 Task: Horizontally align the page to the left.
Action: Mouse moved to (56, 128)
Screenshot: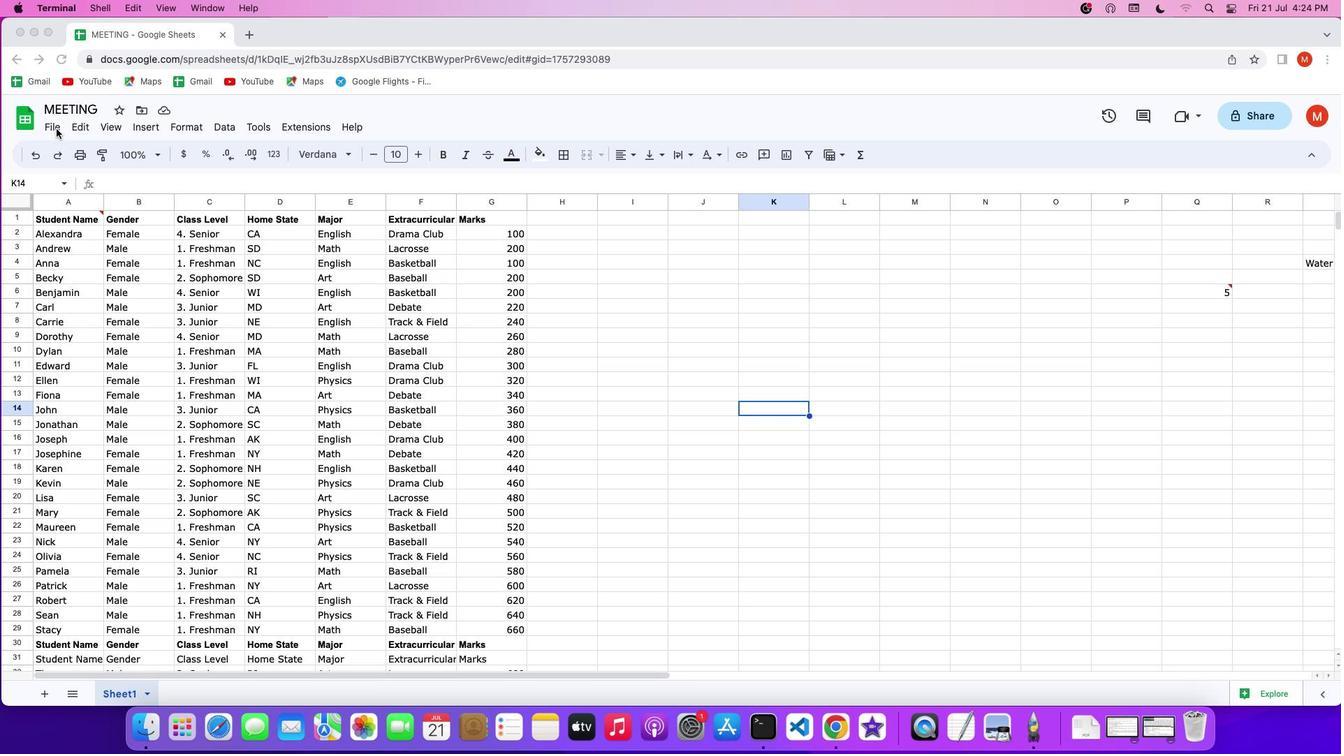 
Action: Mouse pressed left at (56, 128)
Screenshot: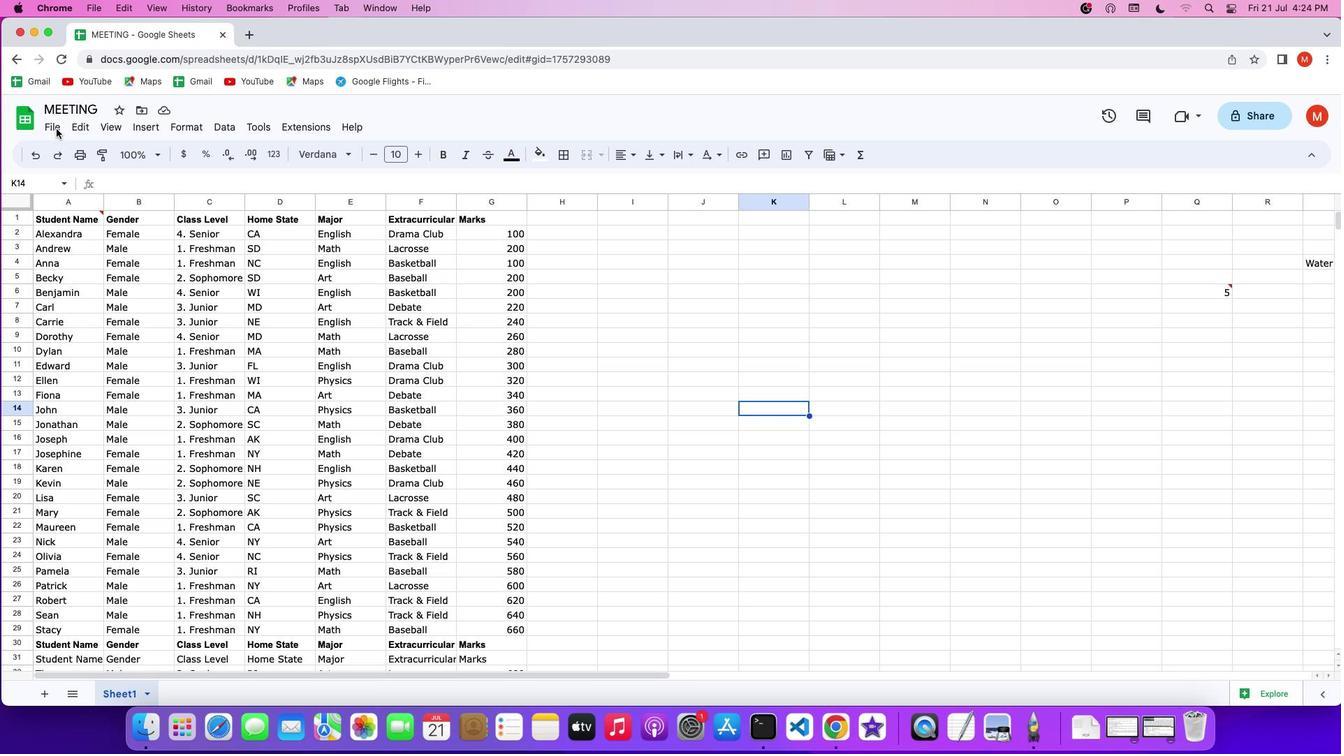 
Action: Mouse pressed left at (56, 128)
Screenshot: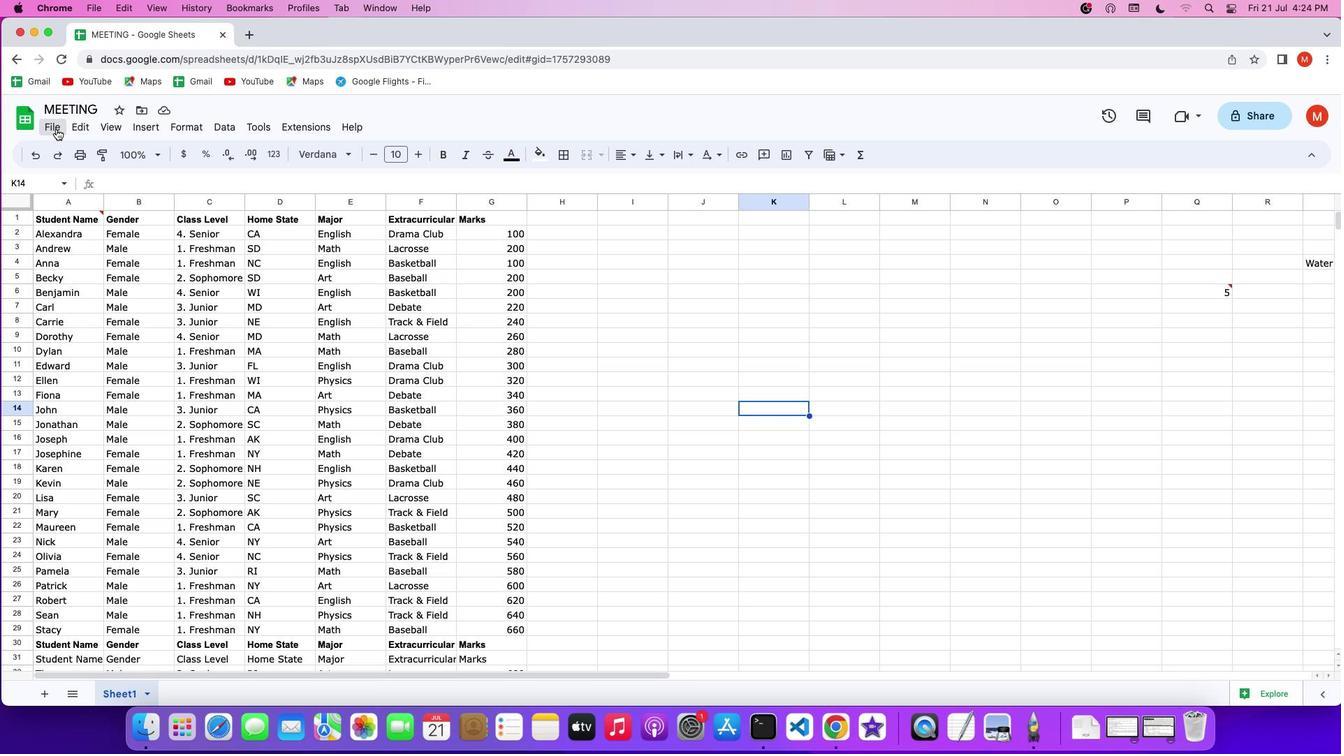 
Action: Mouse pressed left at (56, 128)
Screenshot: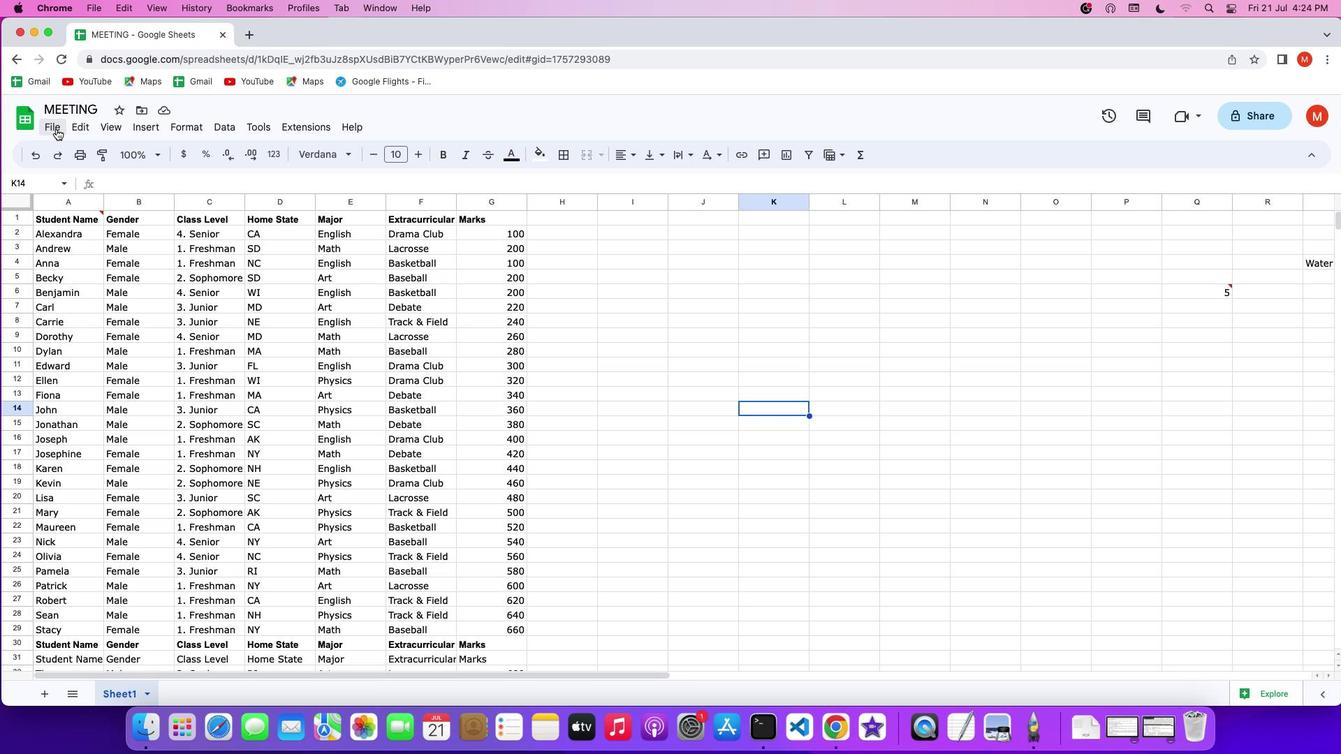 
Action: Mouse moved to (56, 540)
Screenshot: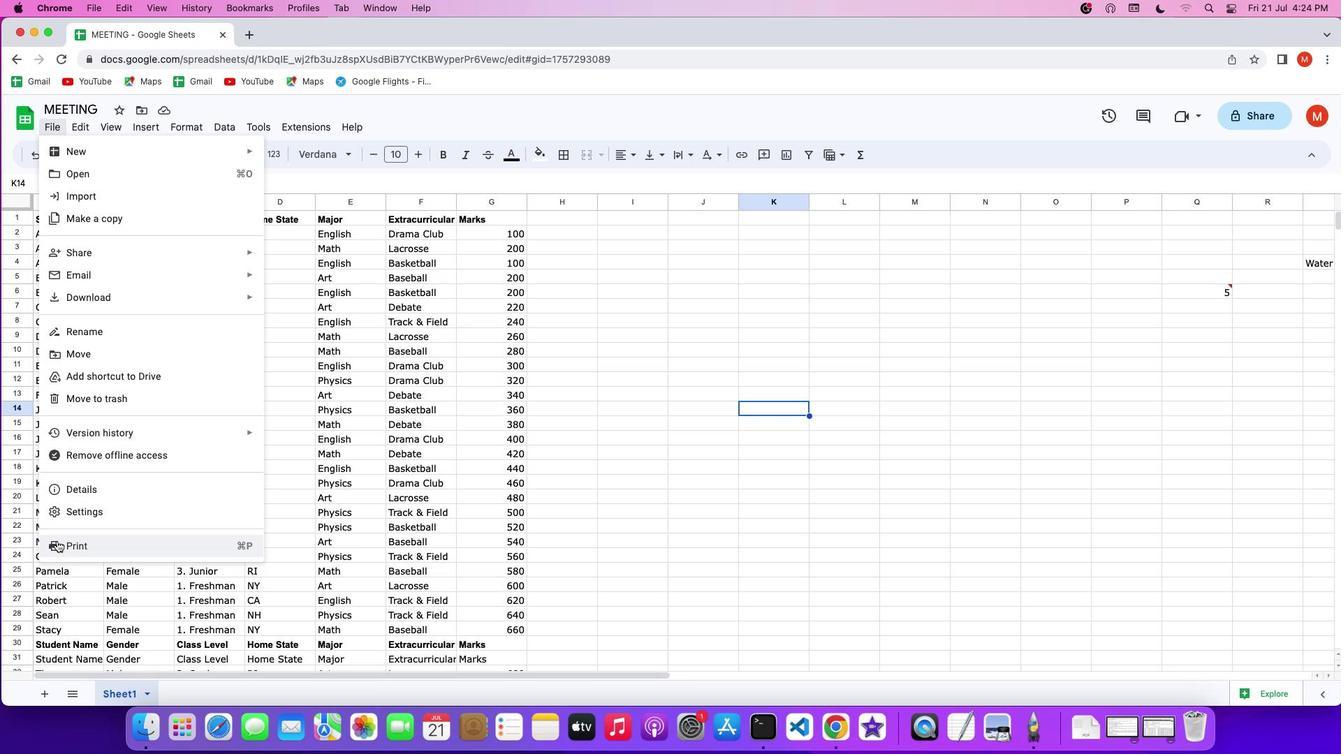 
Action: Mouse pressed left at (56, 540)
Screenshot: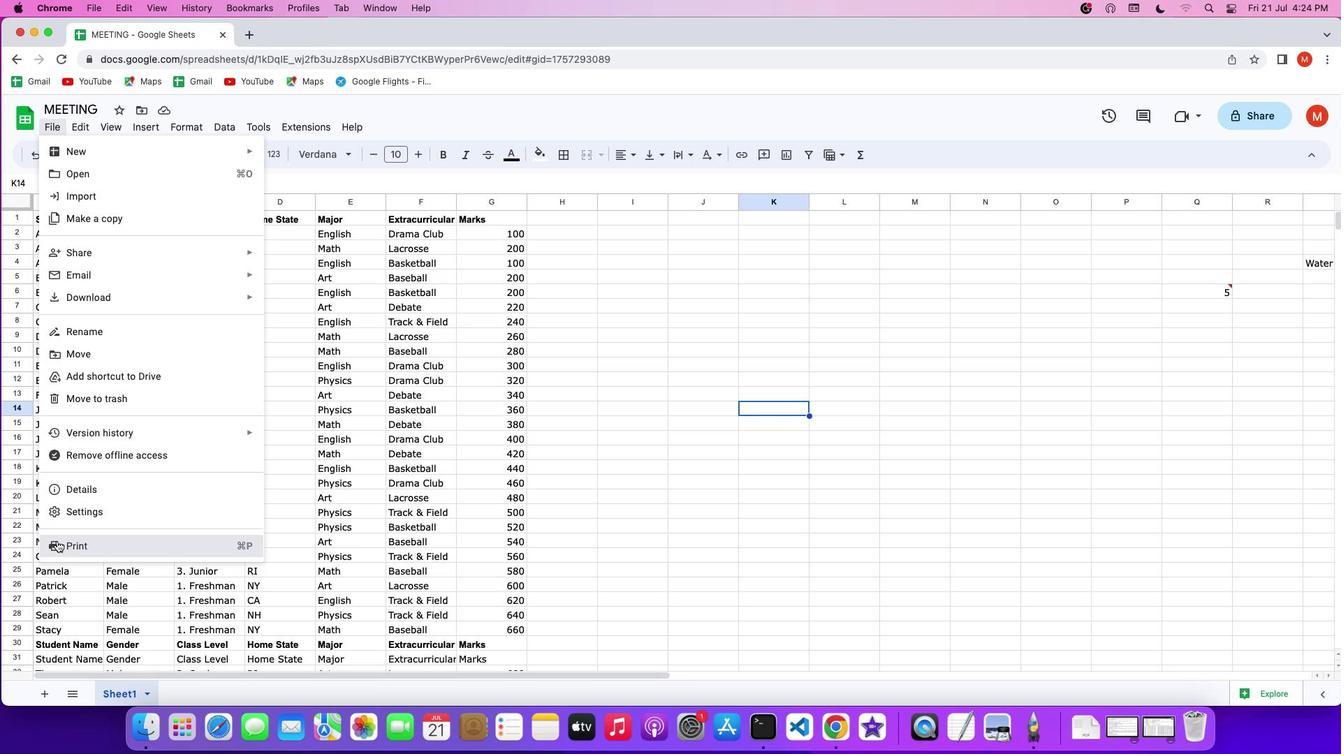 
Action: Mouse moved to (1323, 474)
Screenshot: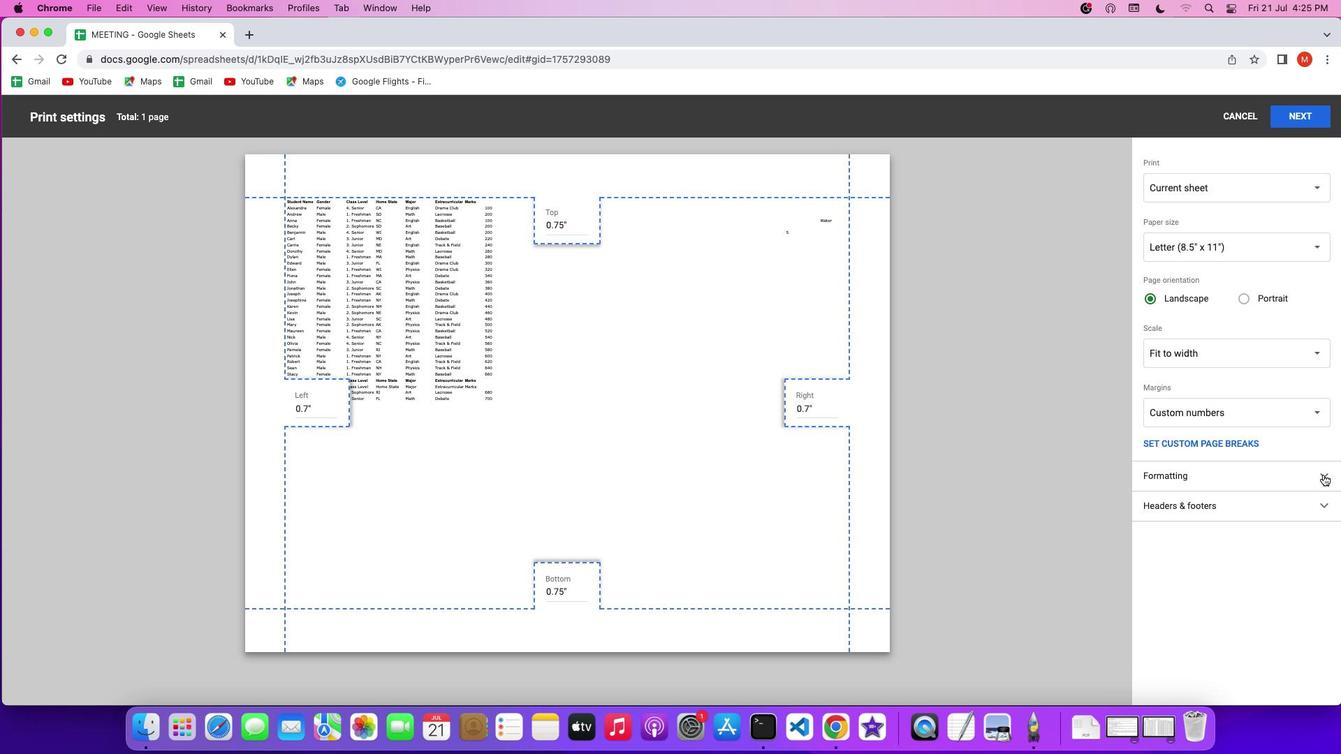 
Action: Mouse pressed left at (1323, 474)
Screenshot: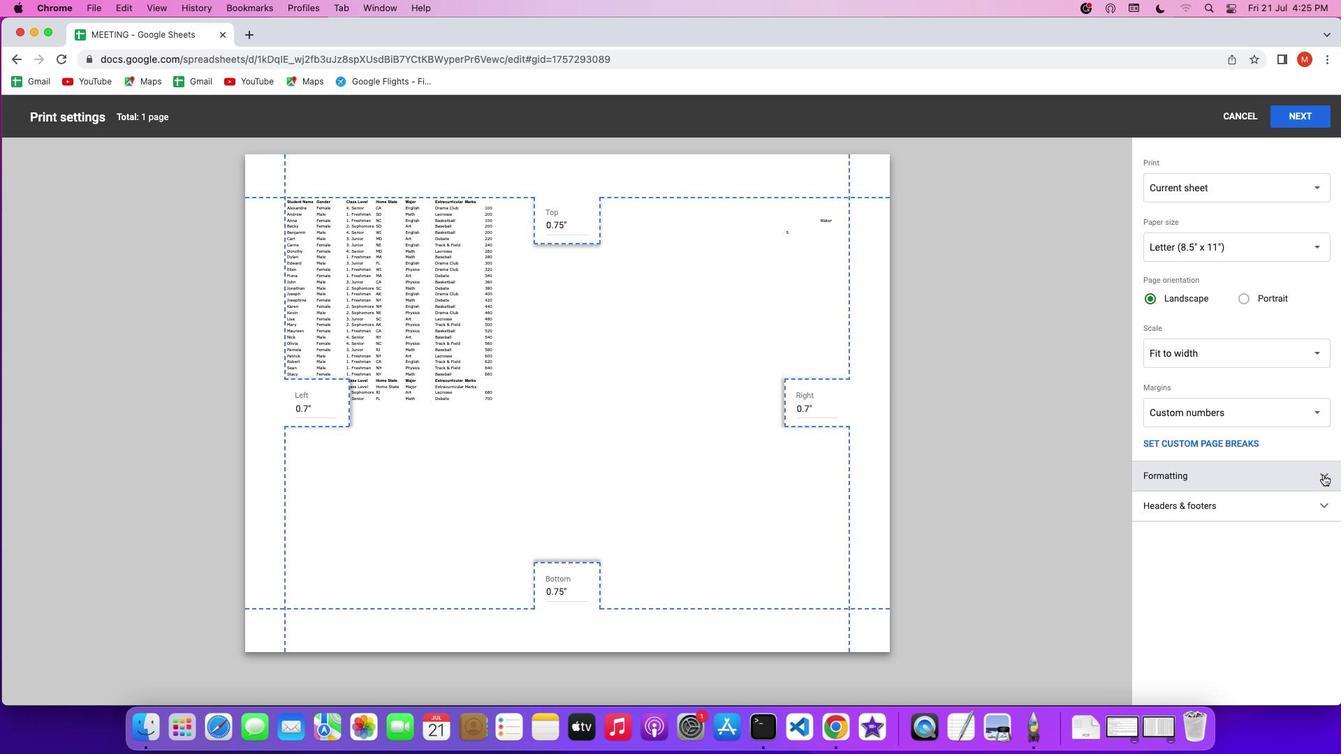 
Action: Mouse moved to (1261, 546)
Screenshot: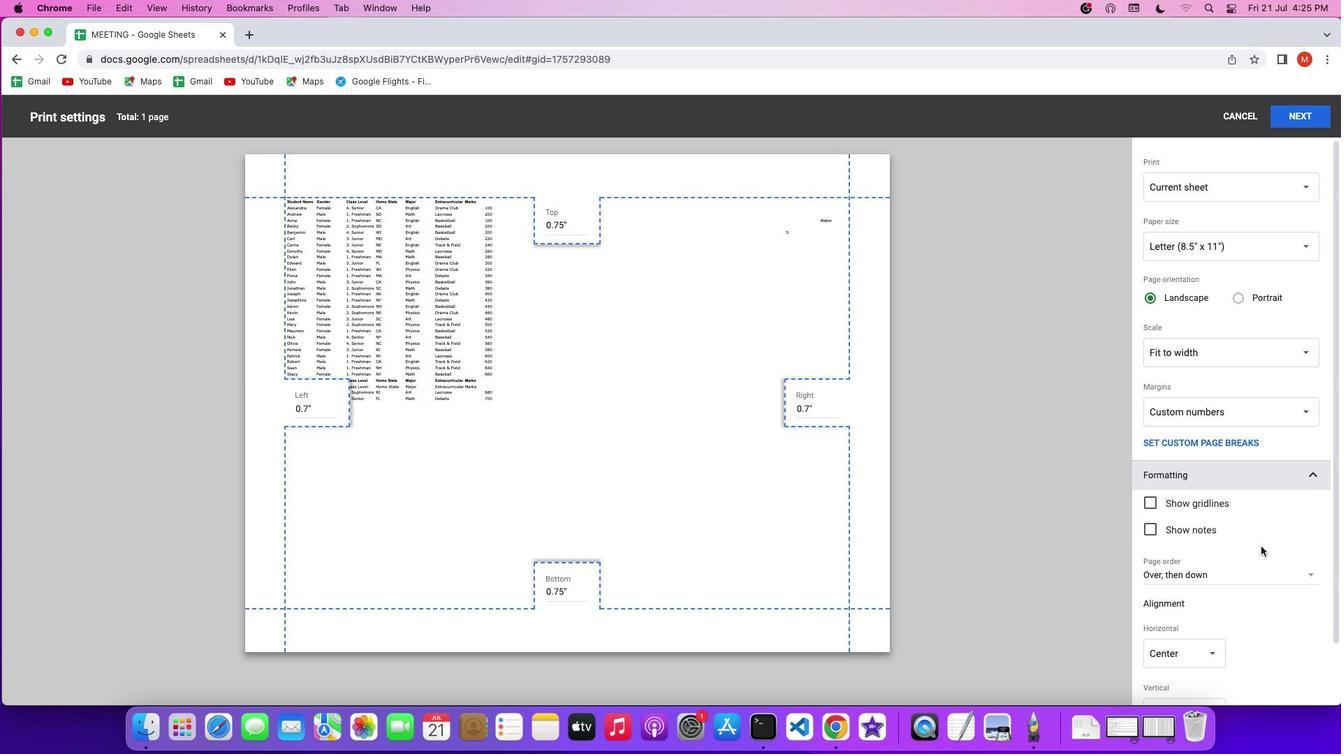 
Action: Mouse scrolled (1261, 546) with delta (0, 0)
Screenshot: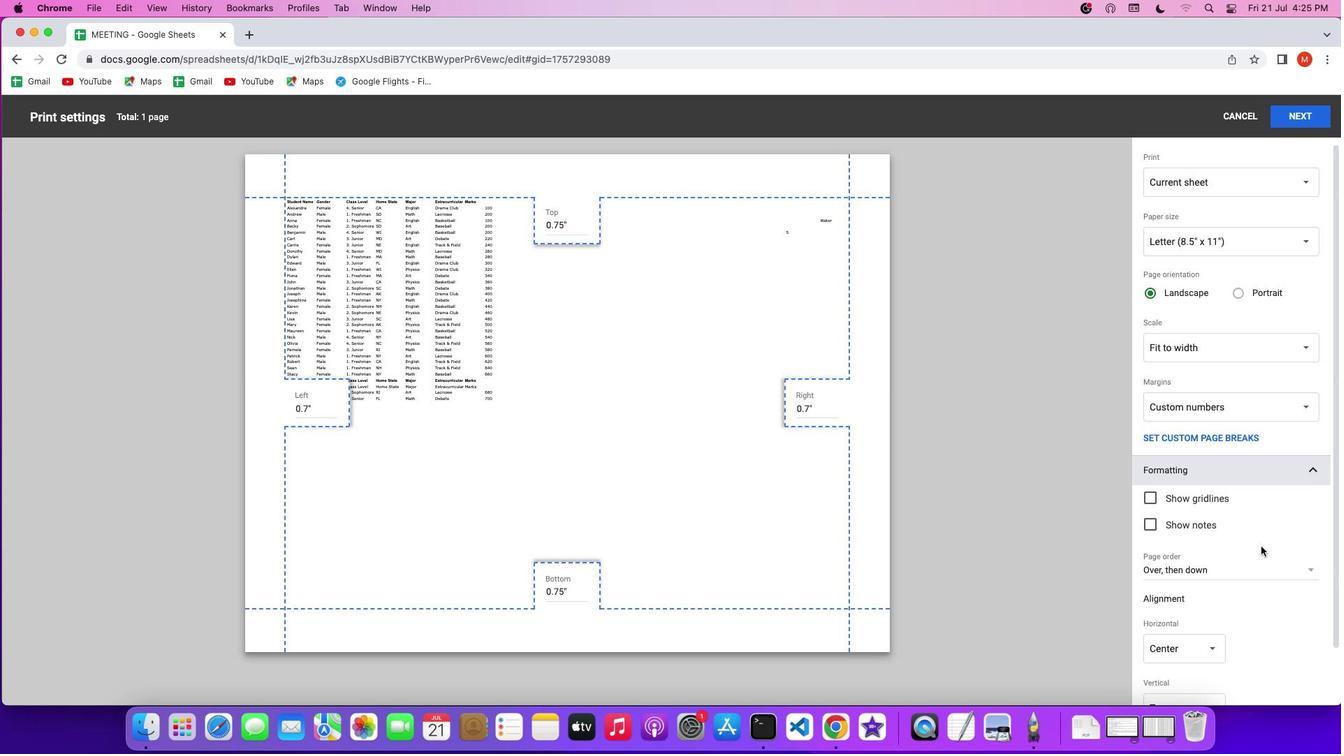 
Action: Mouse scrolled (1261, 546) with delta (0, 0)
Screenshot: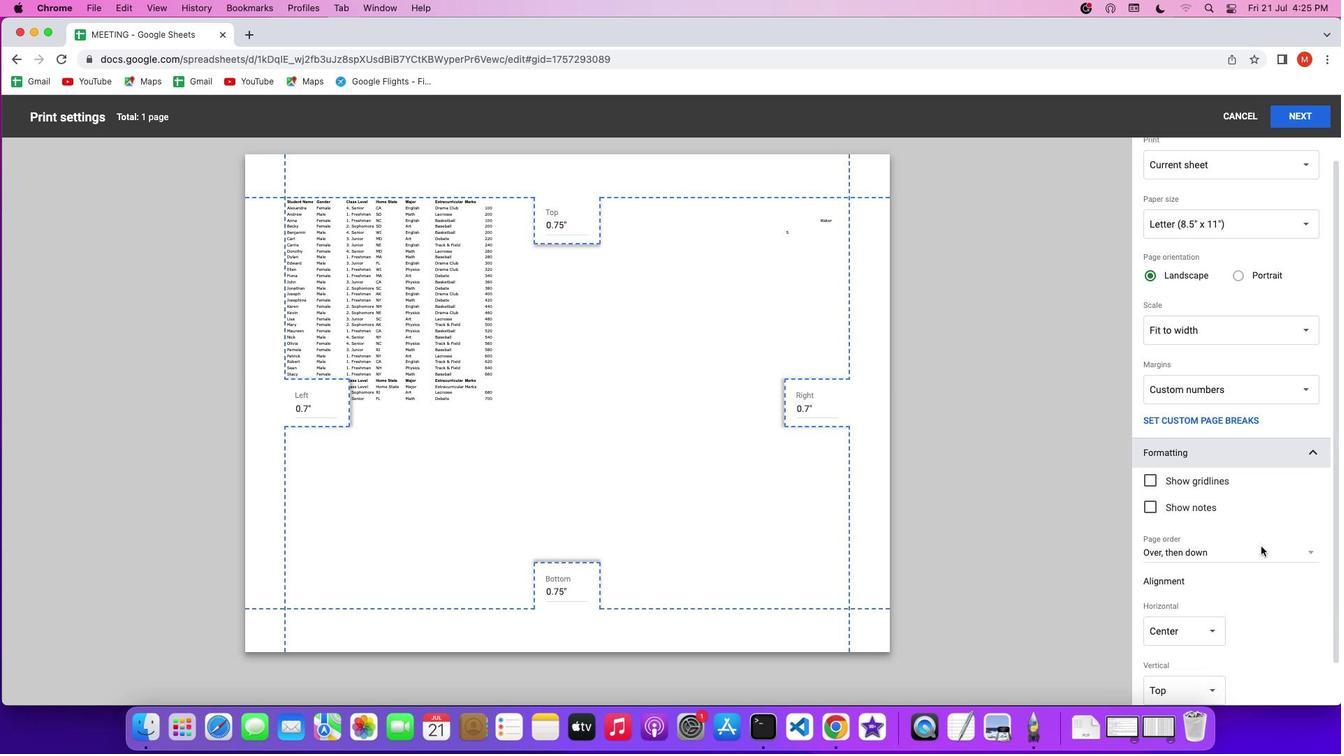 
Action: Mouse scrolled (1261, 546) with delta (0, 0)
Screenshot: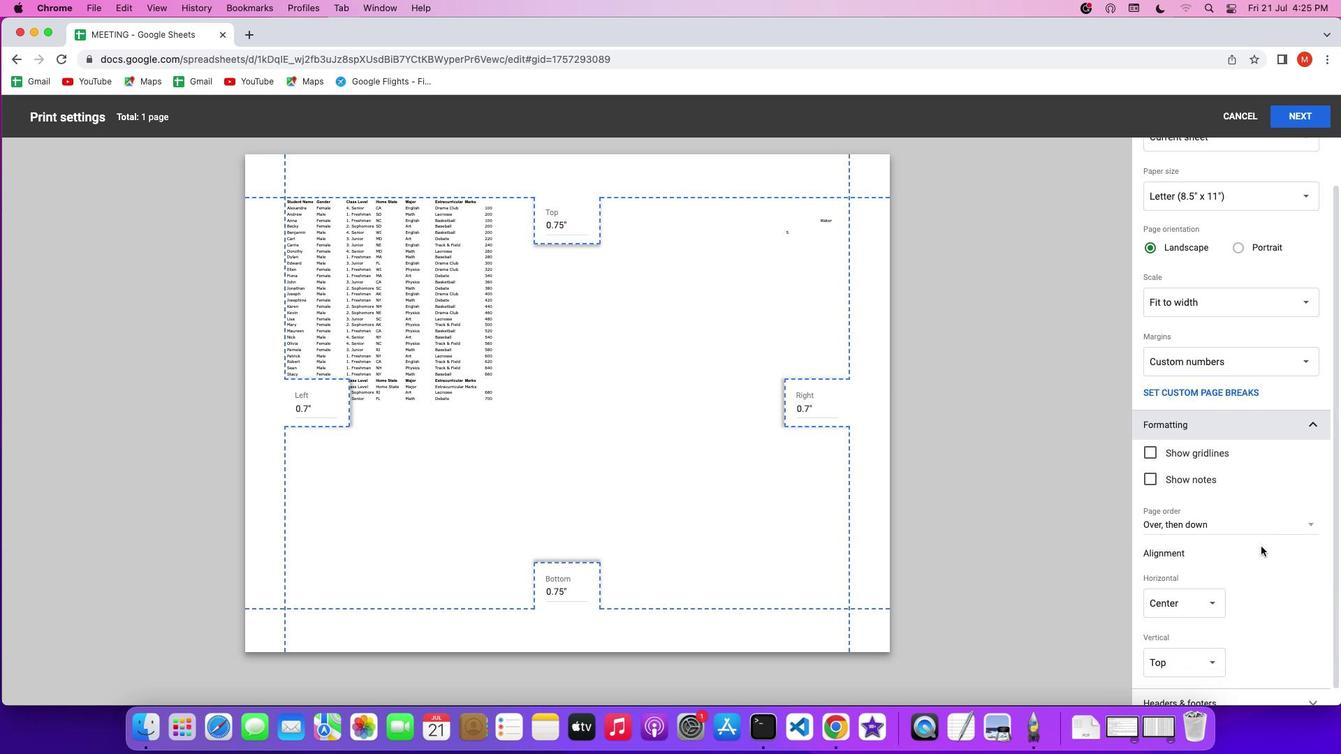 
Action: Mouse scrolled (1261, 546) with delta (0, 0)
Screenshot: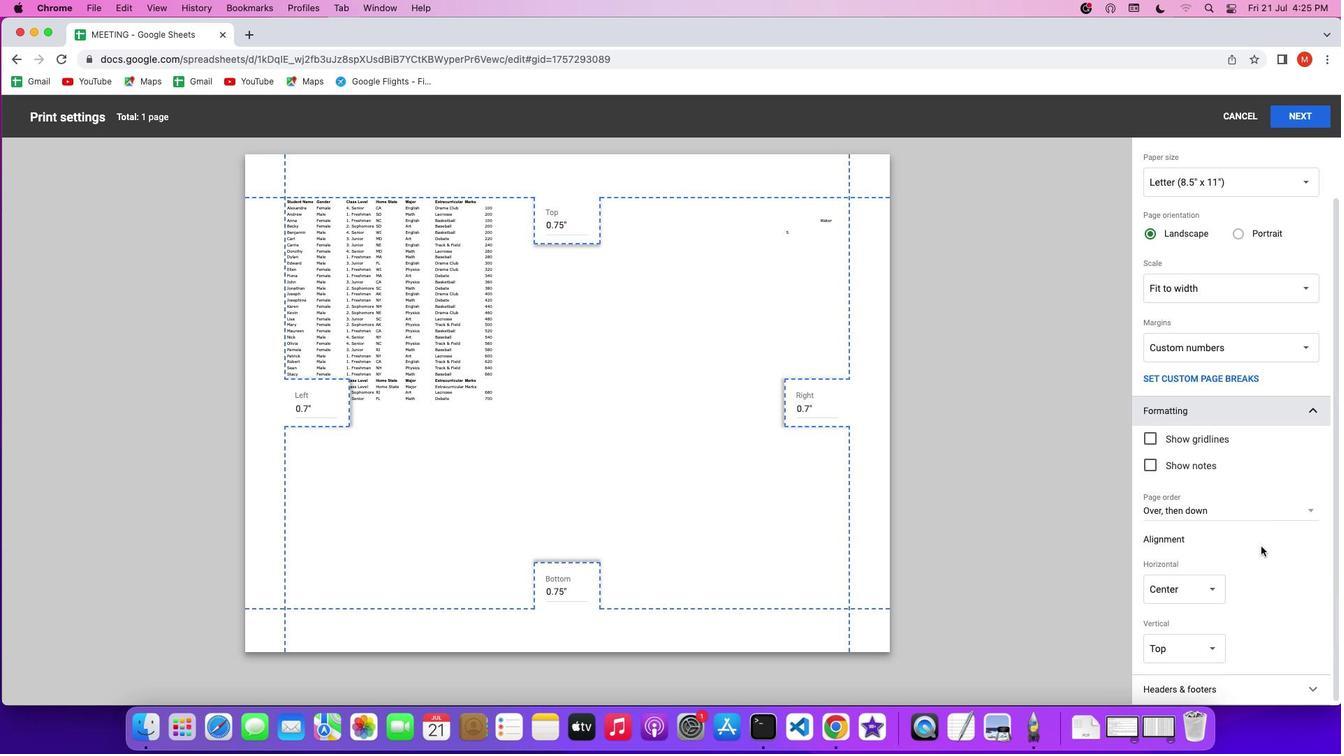 
Action: Mouse scrolled (1261, 546) with delta (0, 0)
Screenshot: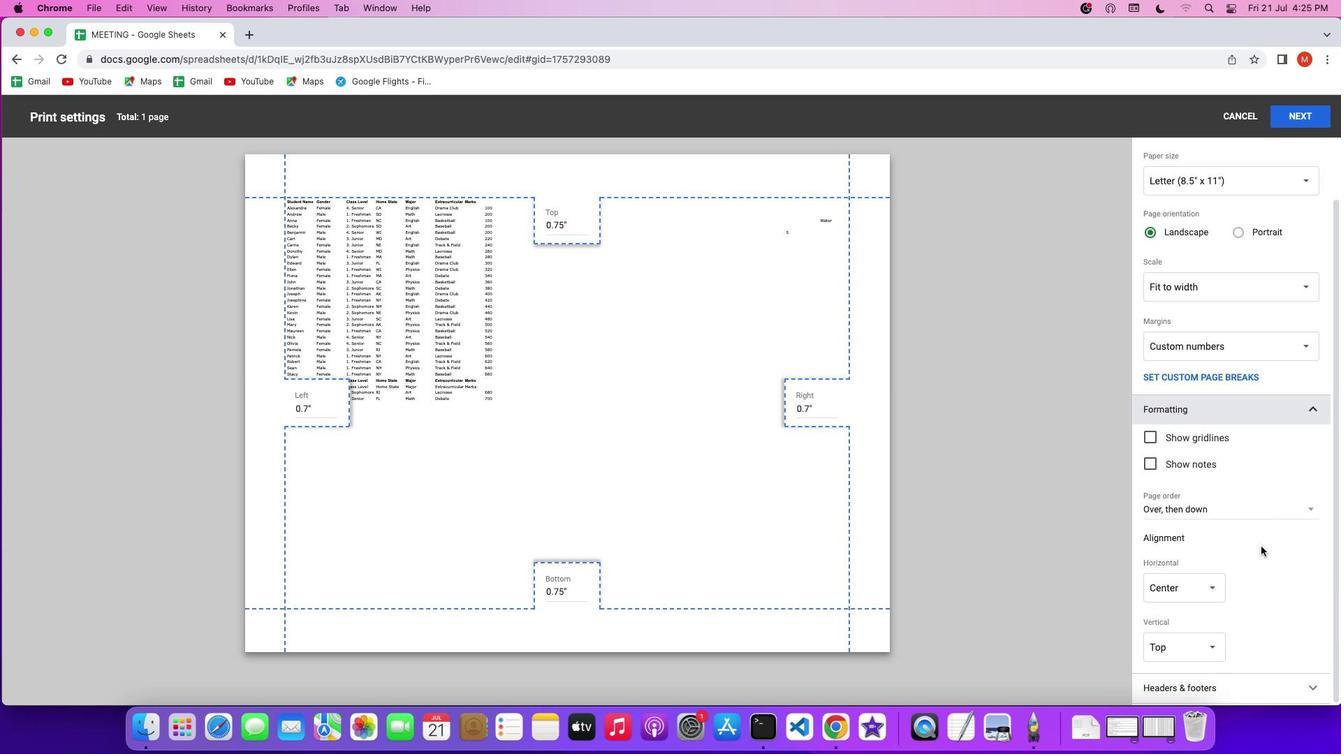 
Action: Mouse scrolled (1261, 546) with delta (0, 0)
Screenshot: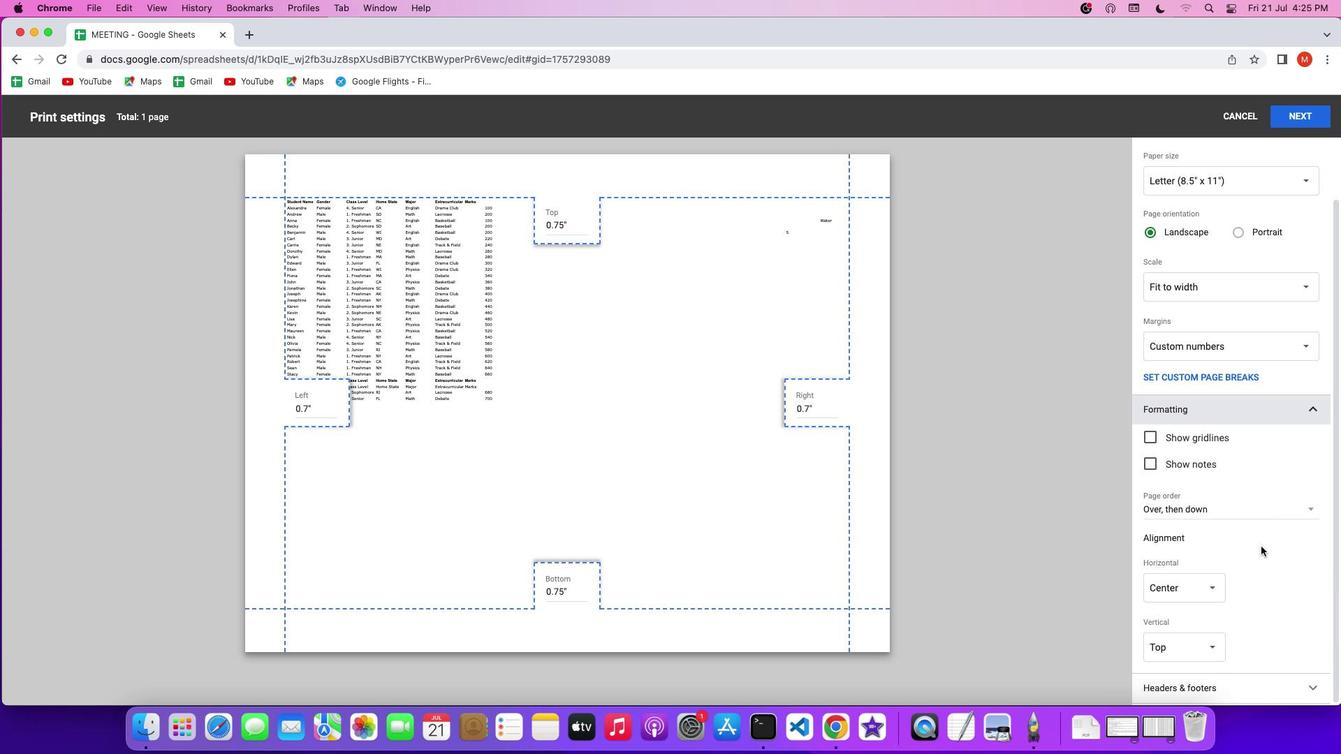 
Action: Mouse scrolled (1261, 546) with delta (0, -2)
Screenshot: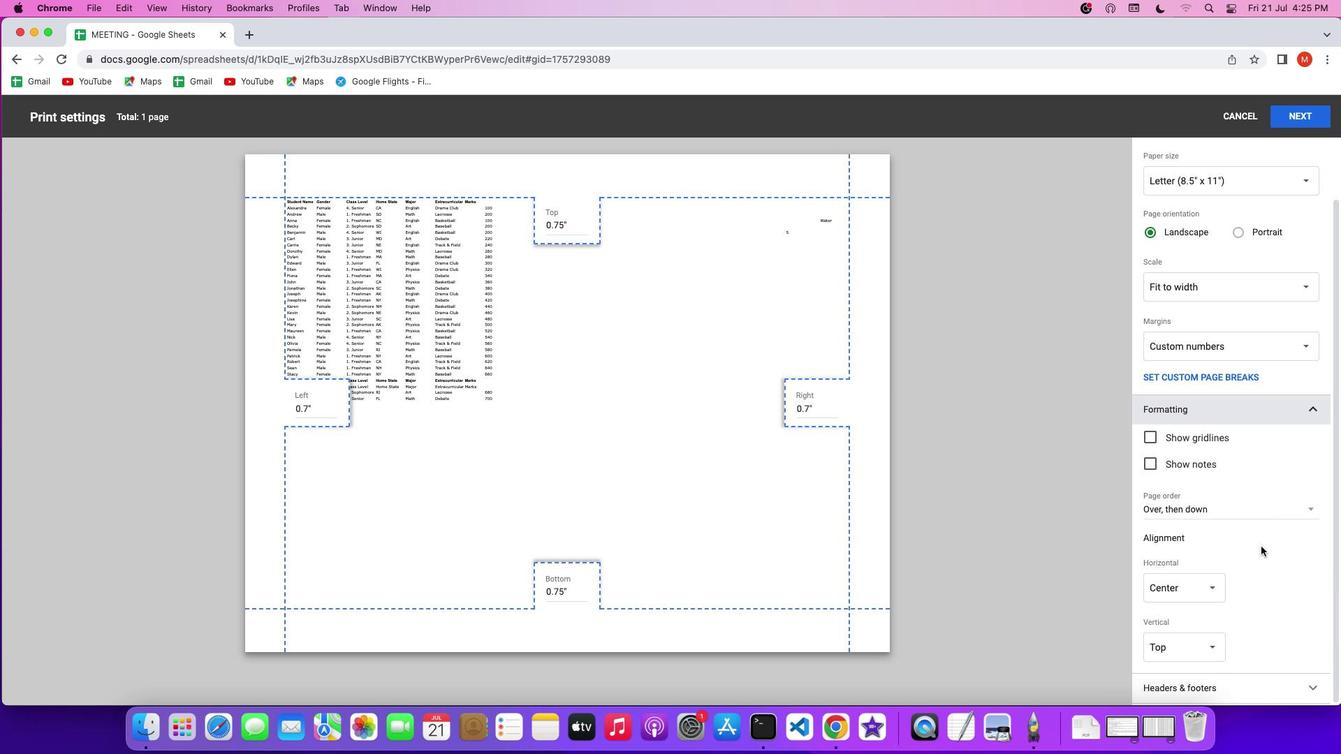
Action: Mouse scrolled (1261, 546) with delta (0, -2)
Screenshot: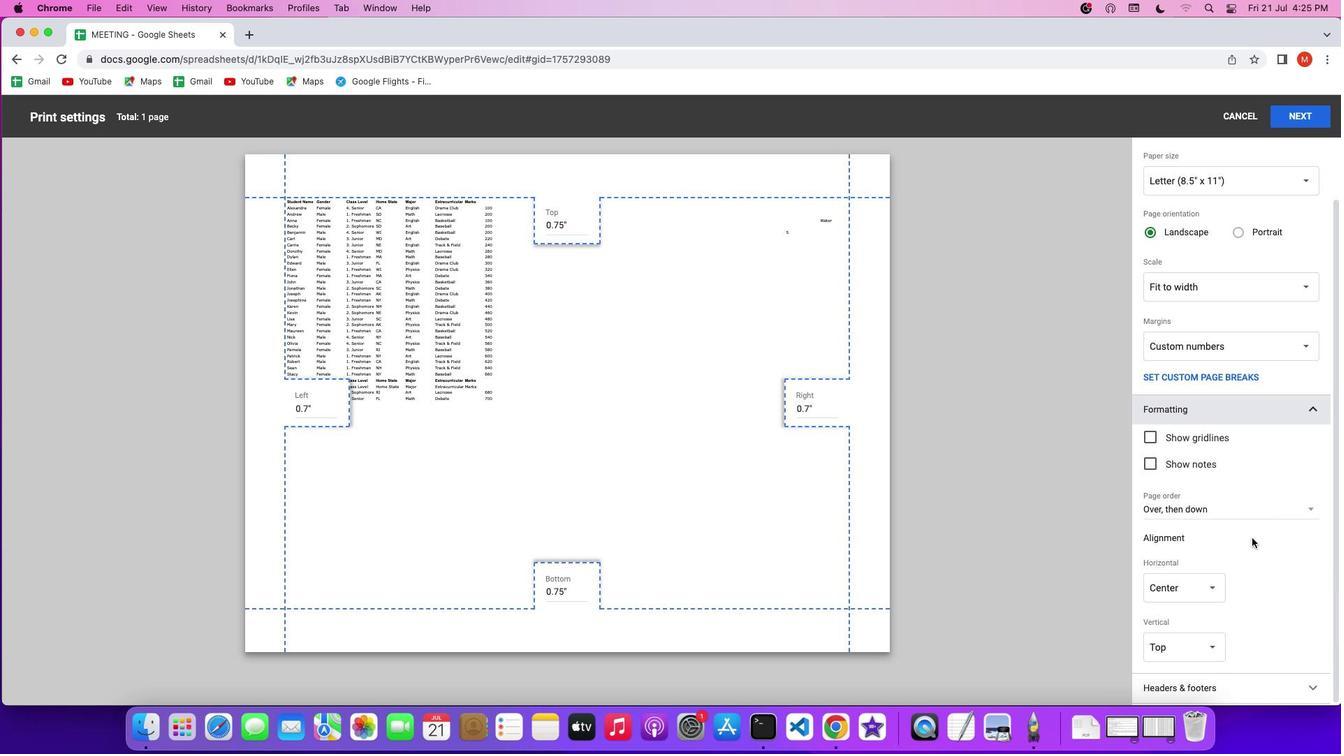 
Action: Mouse moved to (1213, 589)
Screenshot: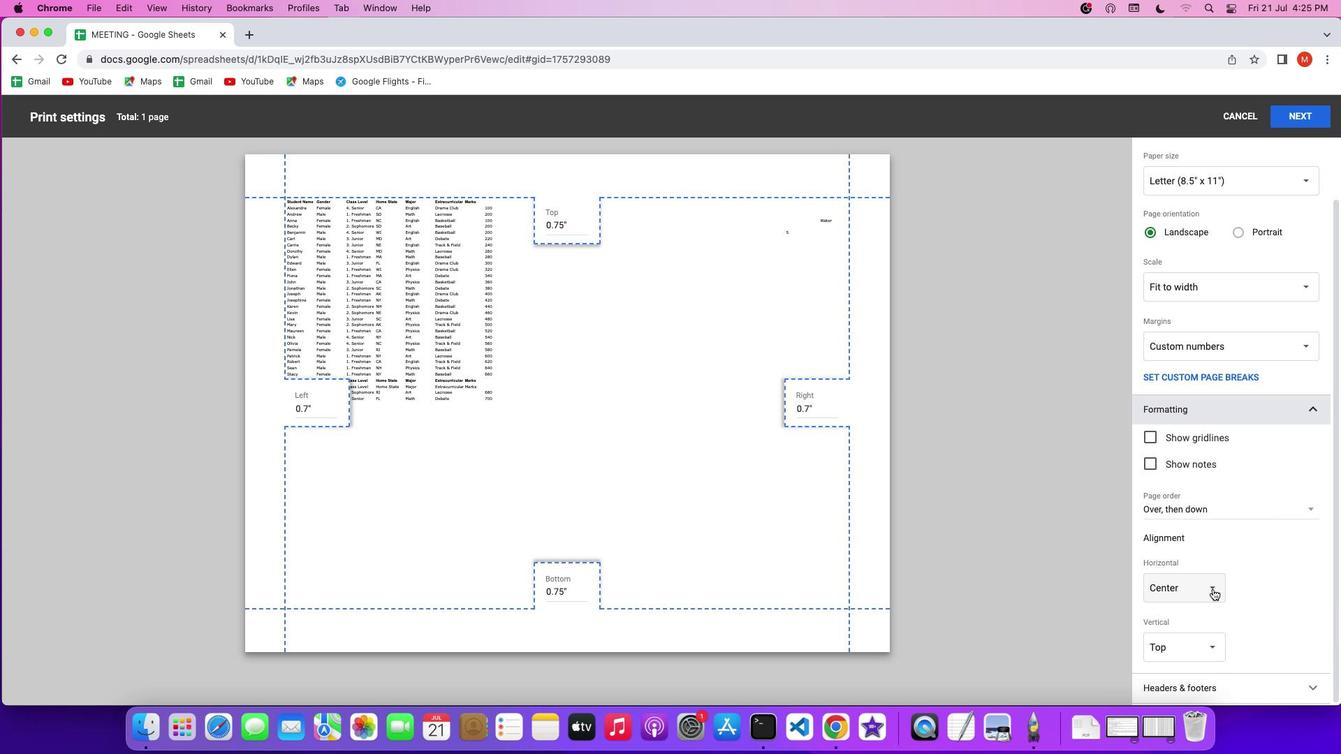 
Action: Mouse pressed left at (1213, 589)
Screenshot: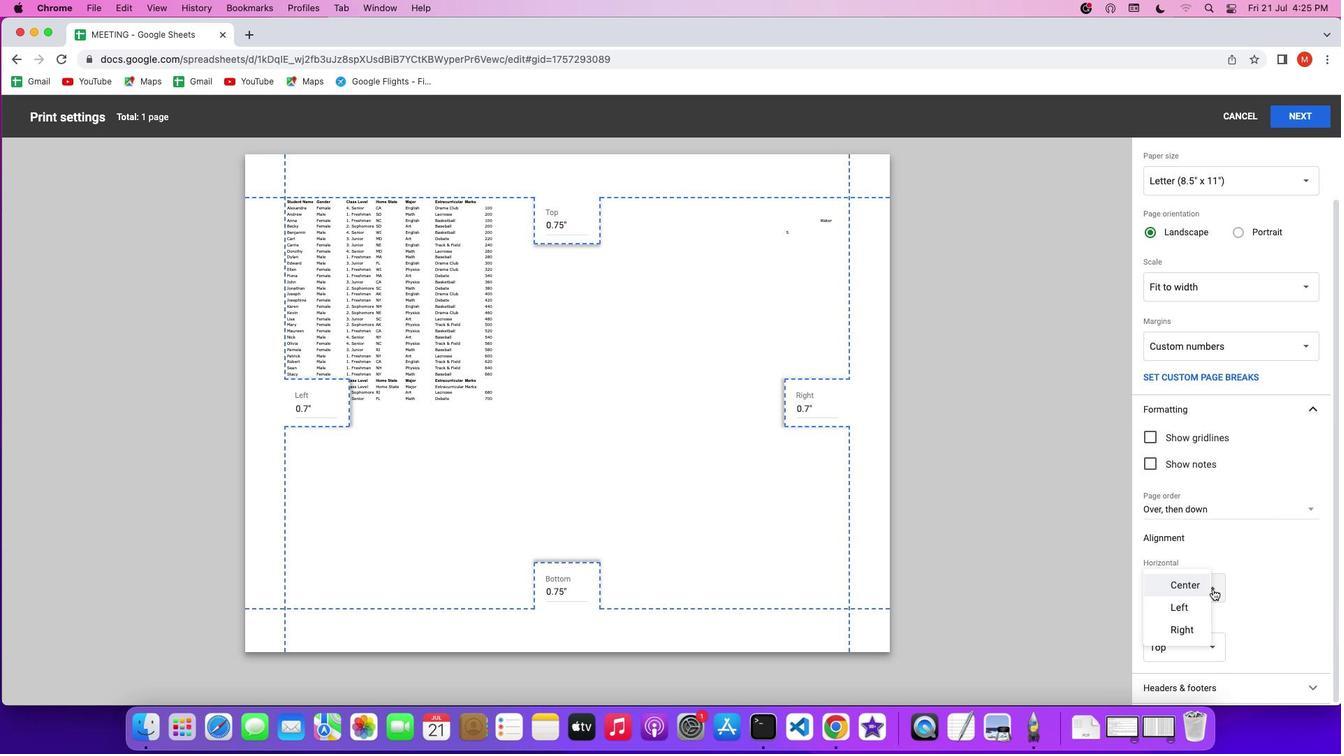 
Action: Mouse moved to (1198, 602)
Screenshot: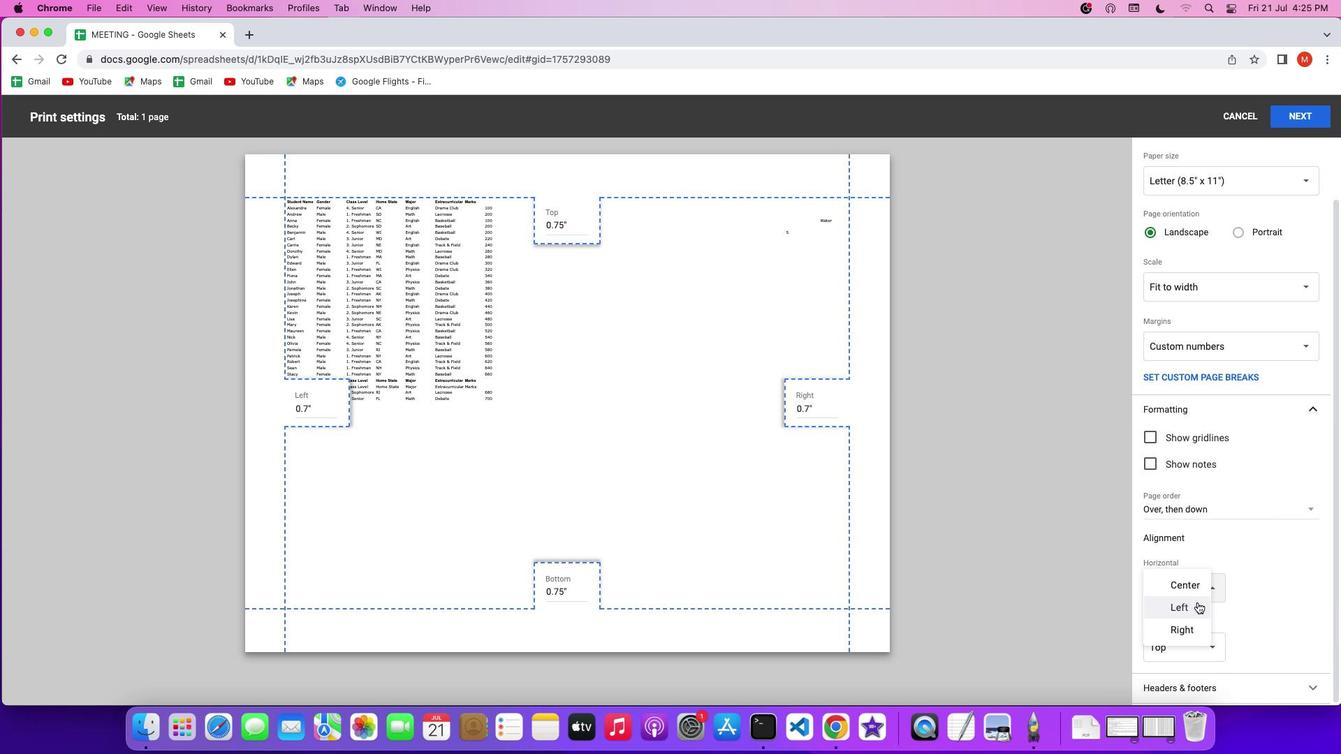 
Action: Mouse pressed left at (1198, 602)
Screenshot: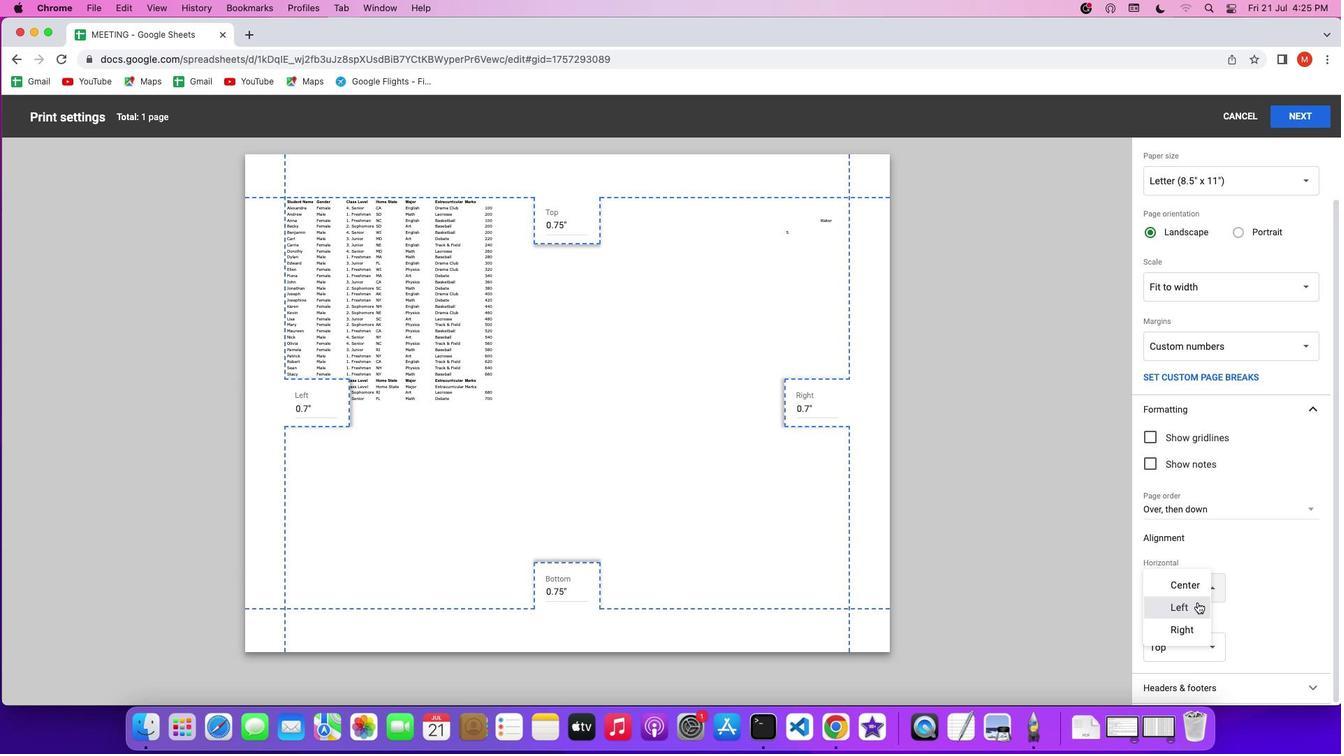 
Action: Mouse moved to (1272, 598)
Screenshot: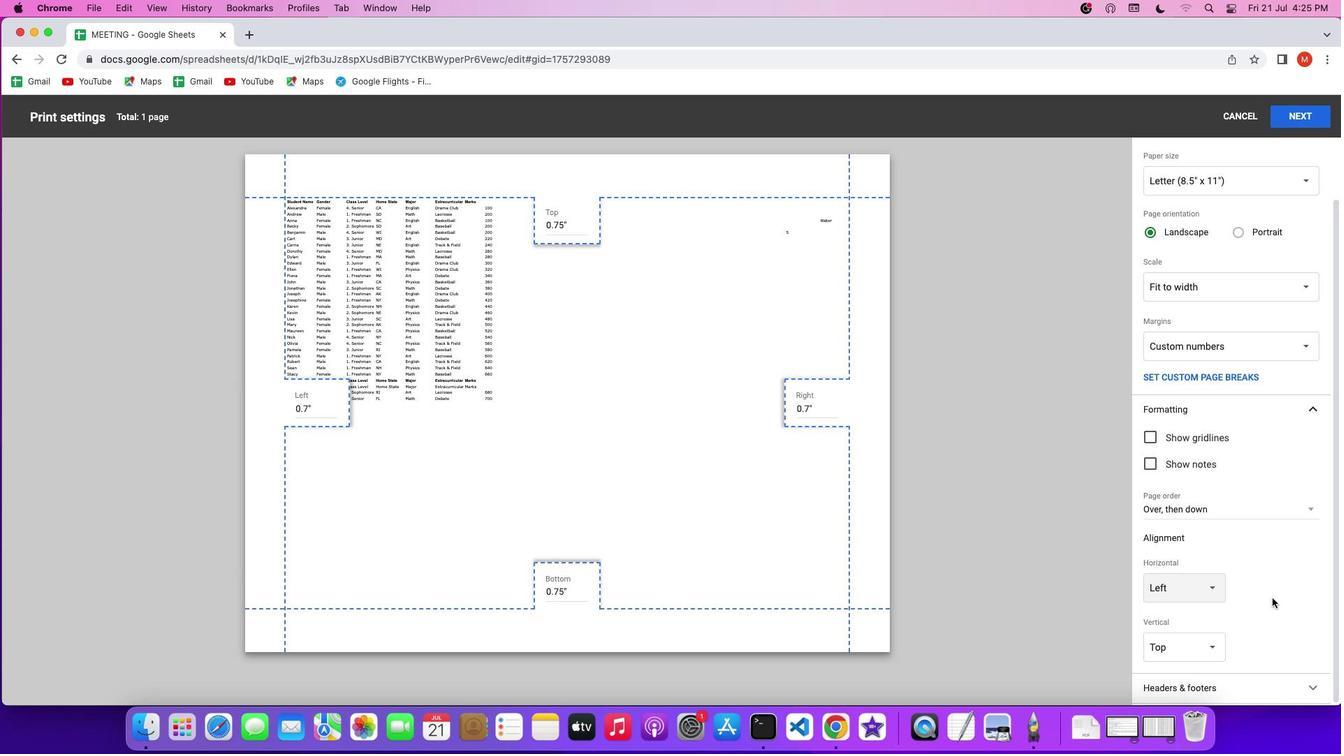 
